 Task: Check the percentage active listings of attached garage in the last 3 years.
Action: Mouse moved to (839, 191)
Screenshot: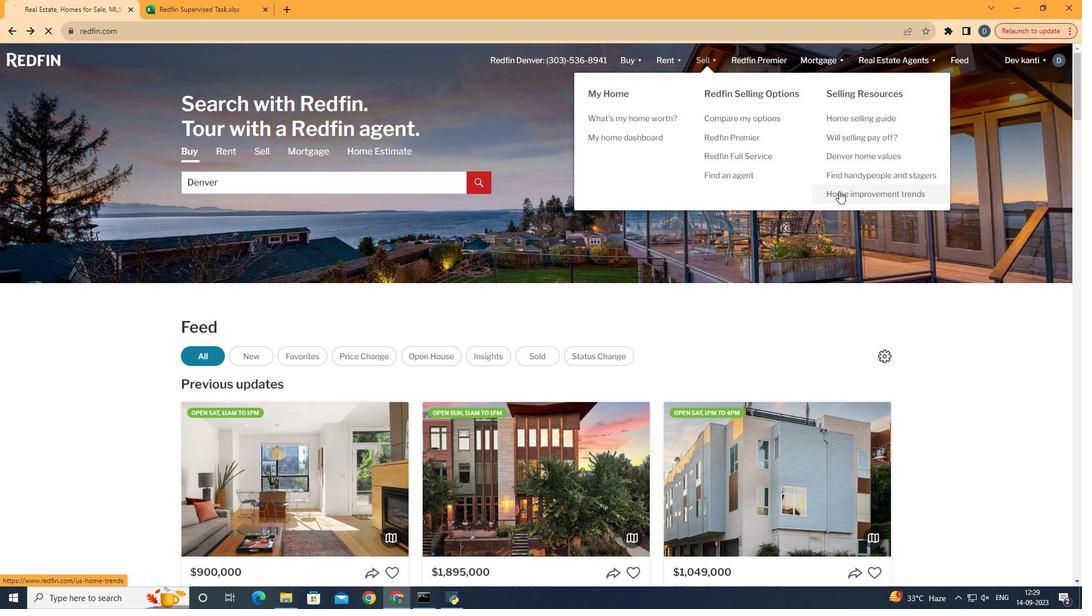 
Action: Mouse pressed left at (839, 191)
Screenshot: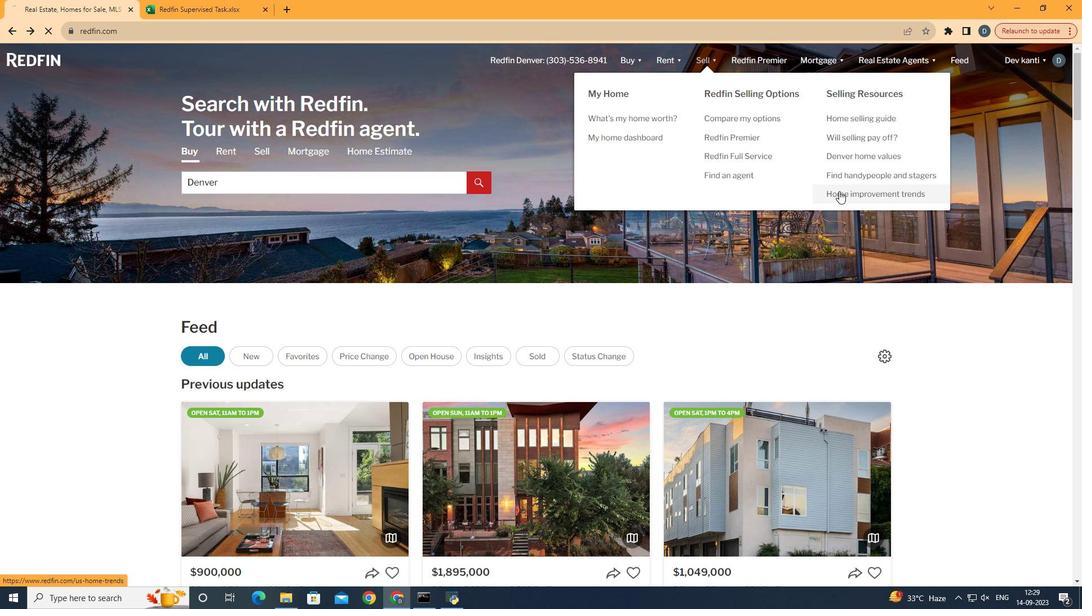 
Action: Mouse moved to (290, 220)
Screenshot: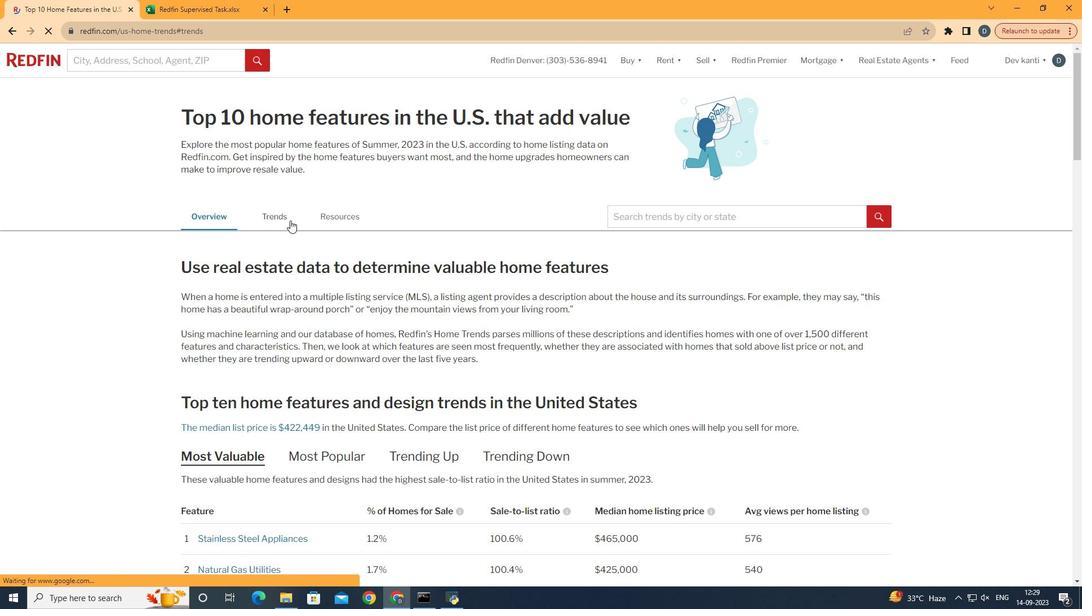 
Action: Mouse pressed left at (290, 220)
Screenshot: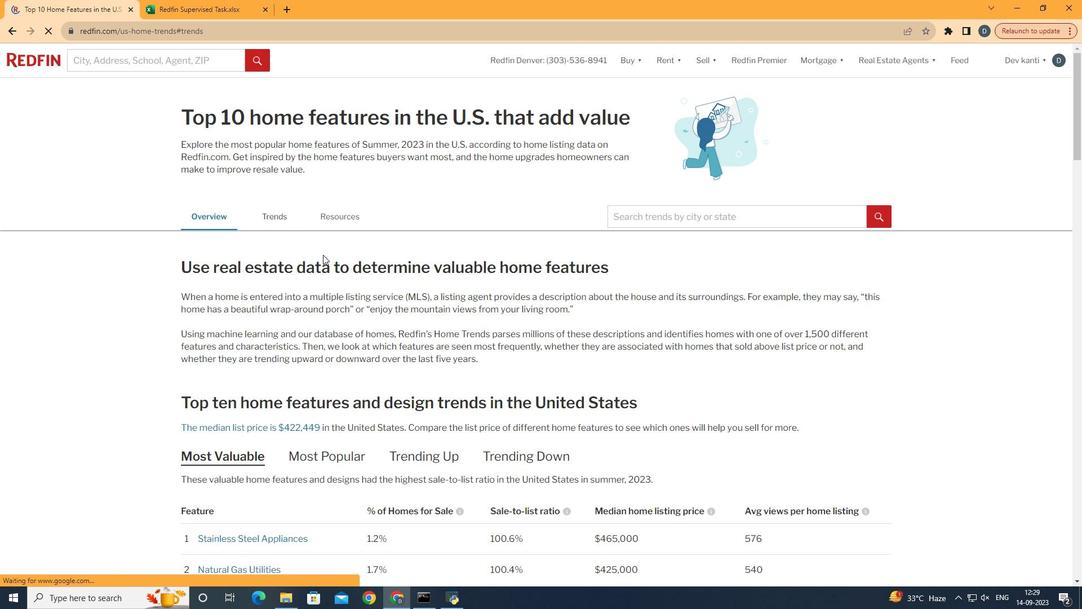 
Action: Mouse moved to (393, 300)
Screenshot: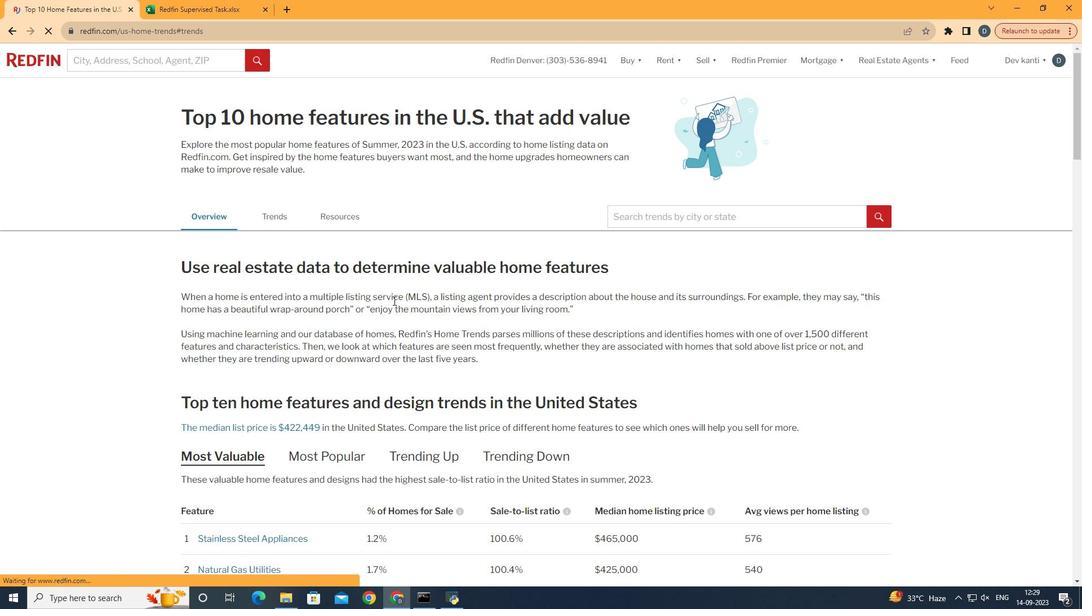 
Action: Mouse scrolled (393, 300) with delta (0, 0)
Screenshot: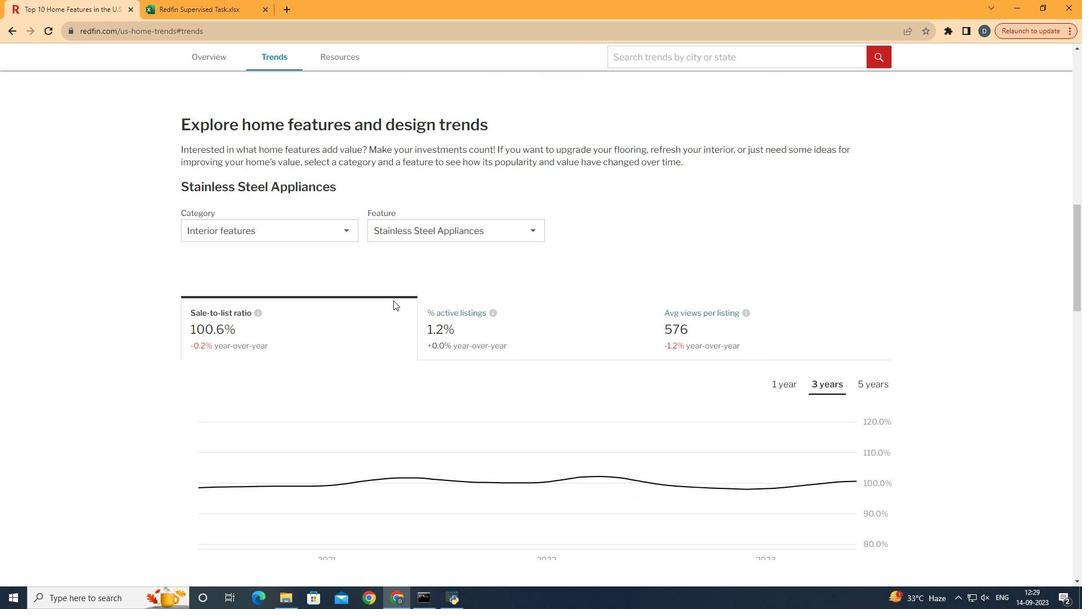 
Action: Mouse scrolled (393, 300) with delta (0, 0)
Screenshot: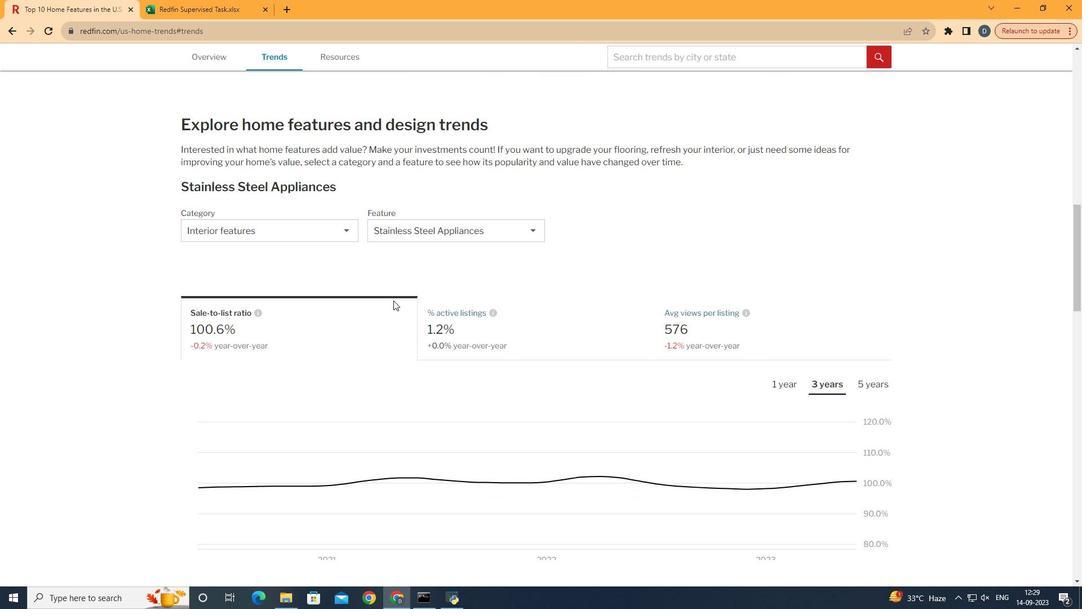 
Action: Mouse scrolled (393, 300) with delta (0, 0)
Screenshot: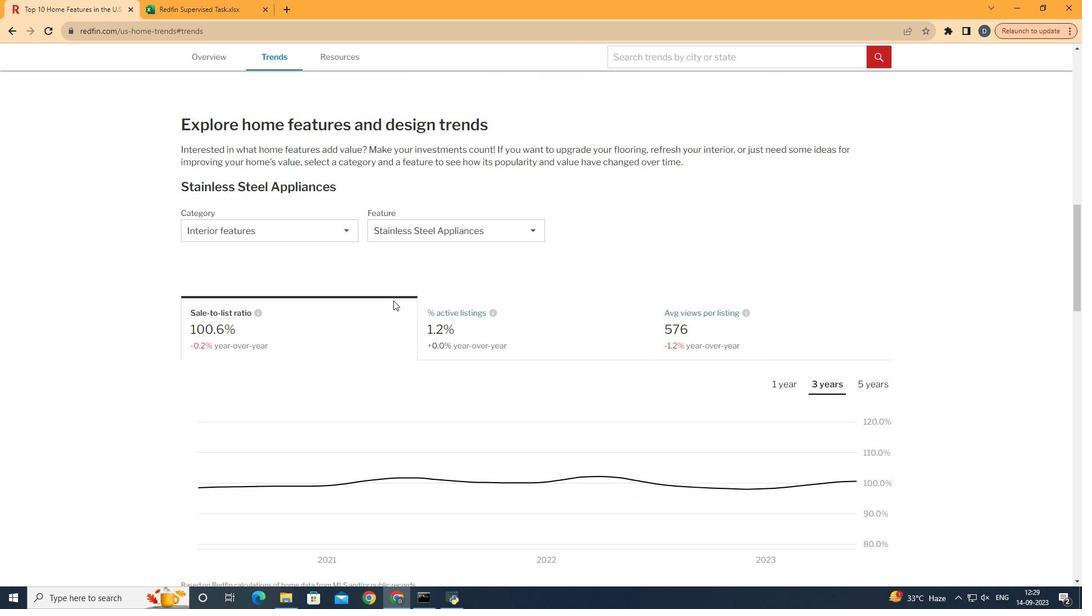 
Action: Mouse scrolled (393, 300) with delta (0, 0)
Screenshot: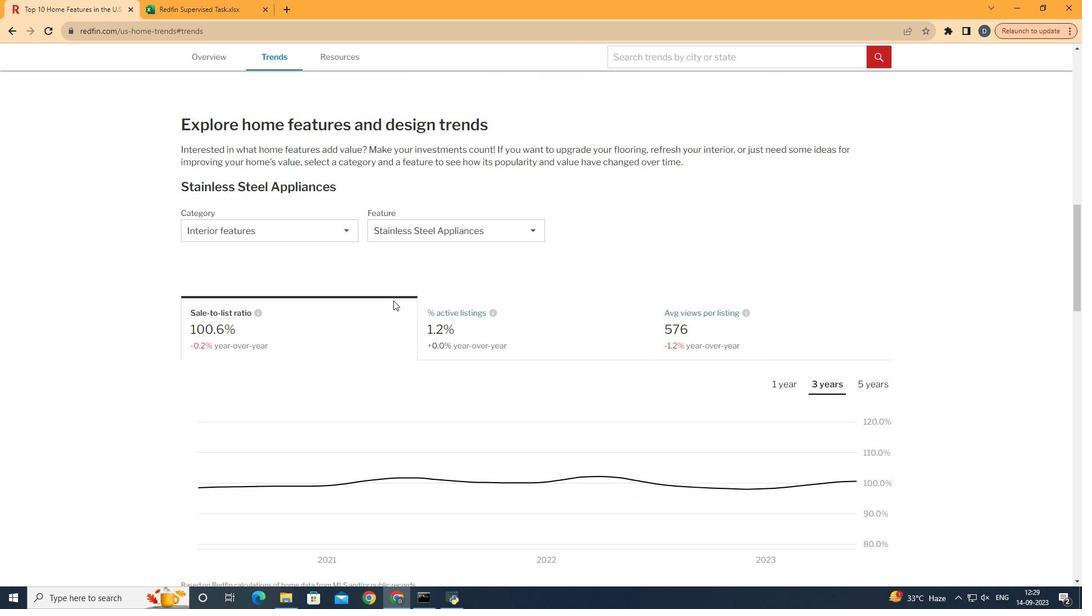 
Action: Mouse scrolled (393, 300) with delta (0, 0)
Screenshot: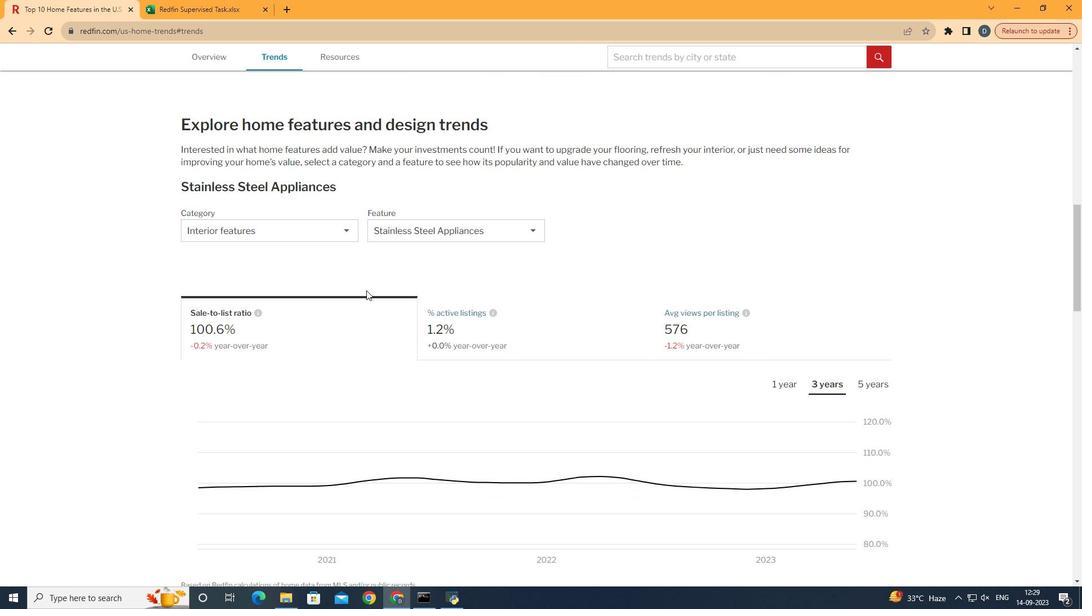 
Action: Mouse scrolled (393, 300) with delta (0, 0)
Screenshot: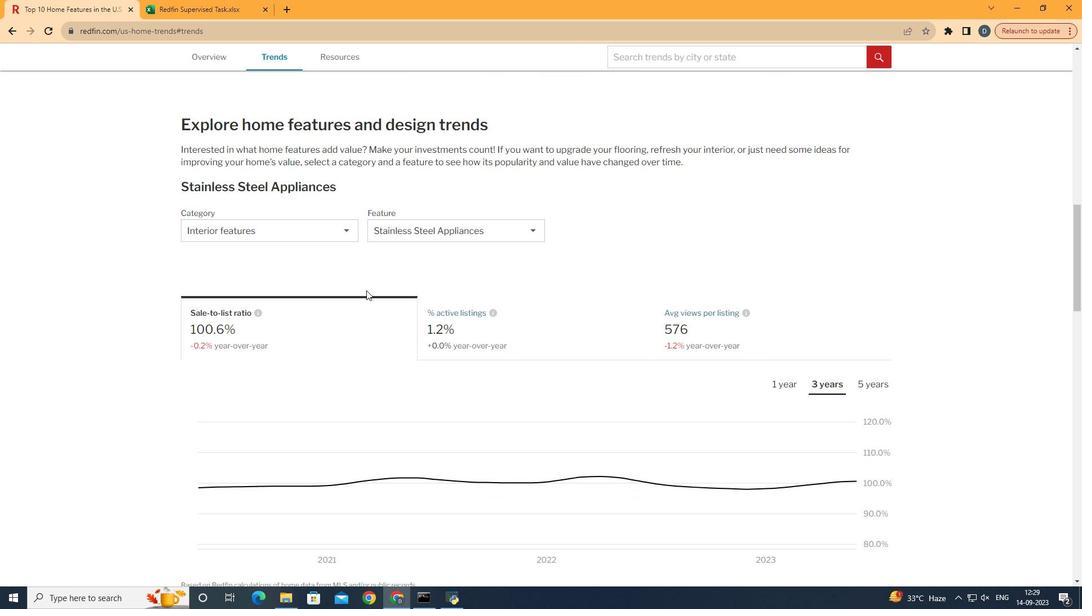 
Action: Mouse scrolled (393, 300) with delta (0, 0)
Screenshot: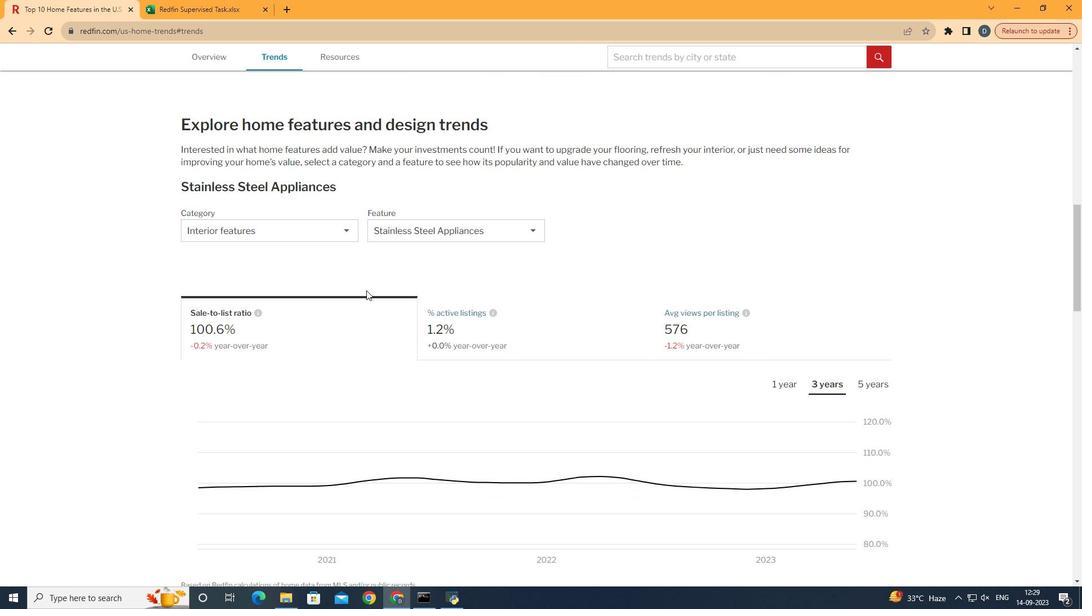 
Action: Mouse scrolled (393, 300) with delta (0, 0)
Screenshot: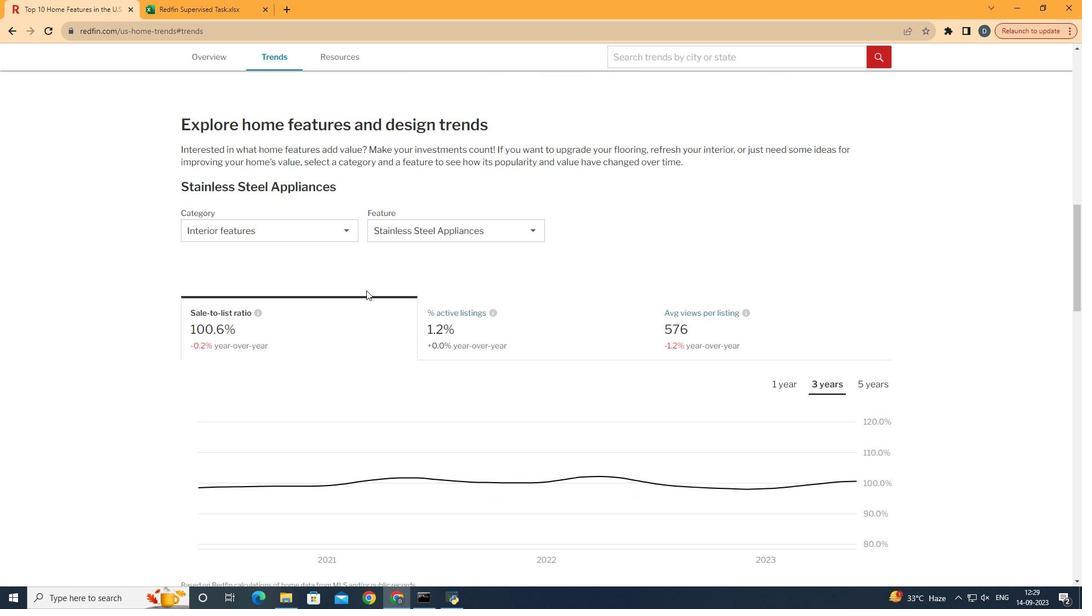 
Action: Mouse moved to (287, 227)
Screenshot: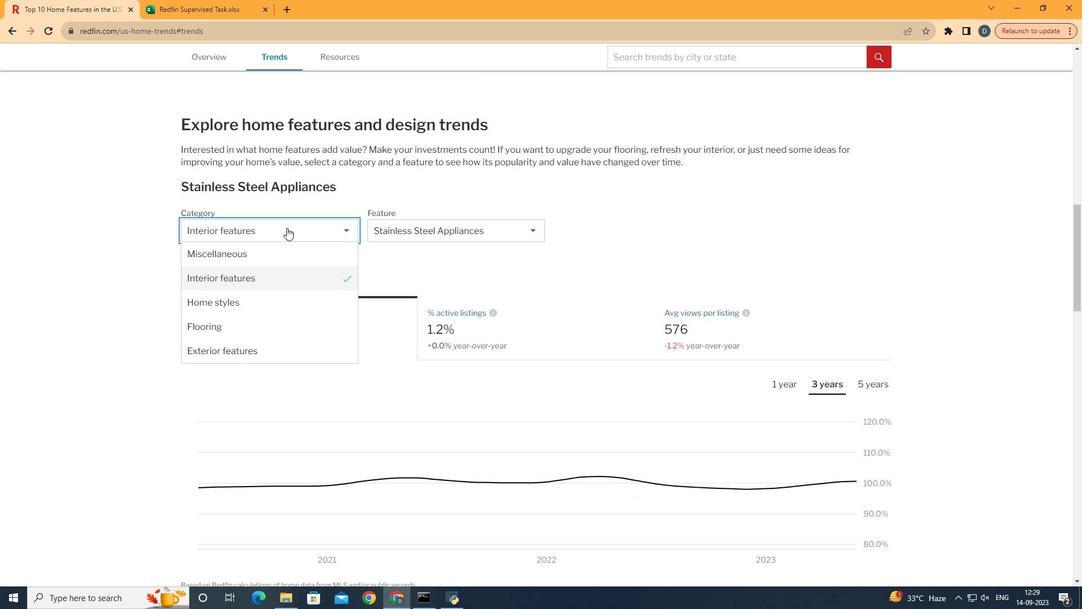 
Action: Mouse pressed left at (287, 227)
Screenshot: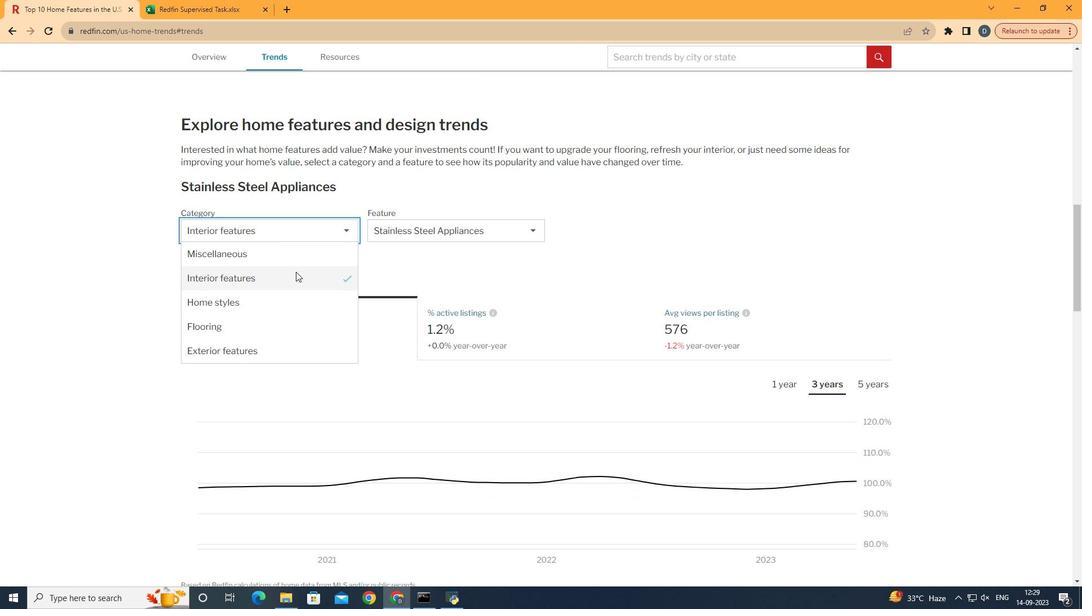 
Action: Mouse moved to (309, 349)
Screenshot: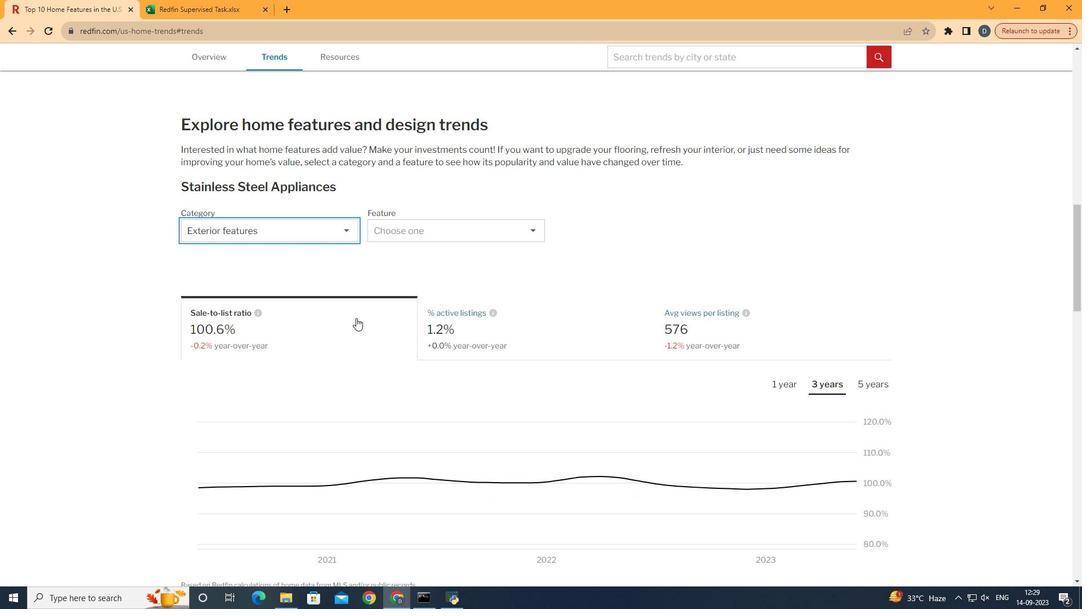 
Action: Mouse pressed left at (309, 349)
Screenshot: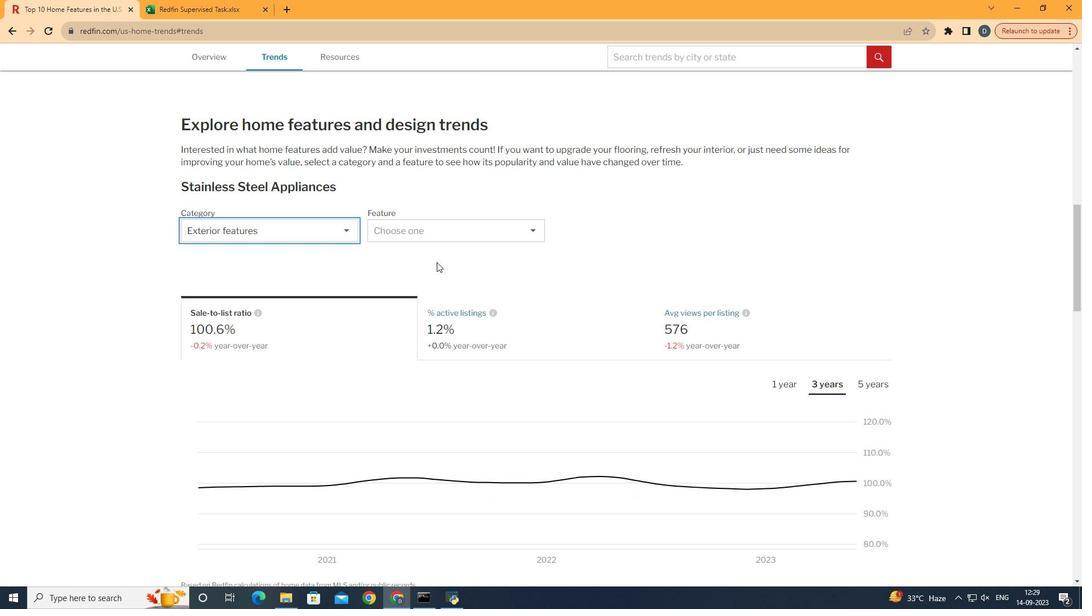 
Action: Mouse moved to (460, 235)
Screenshot: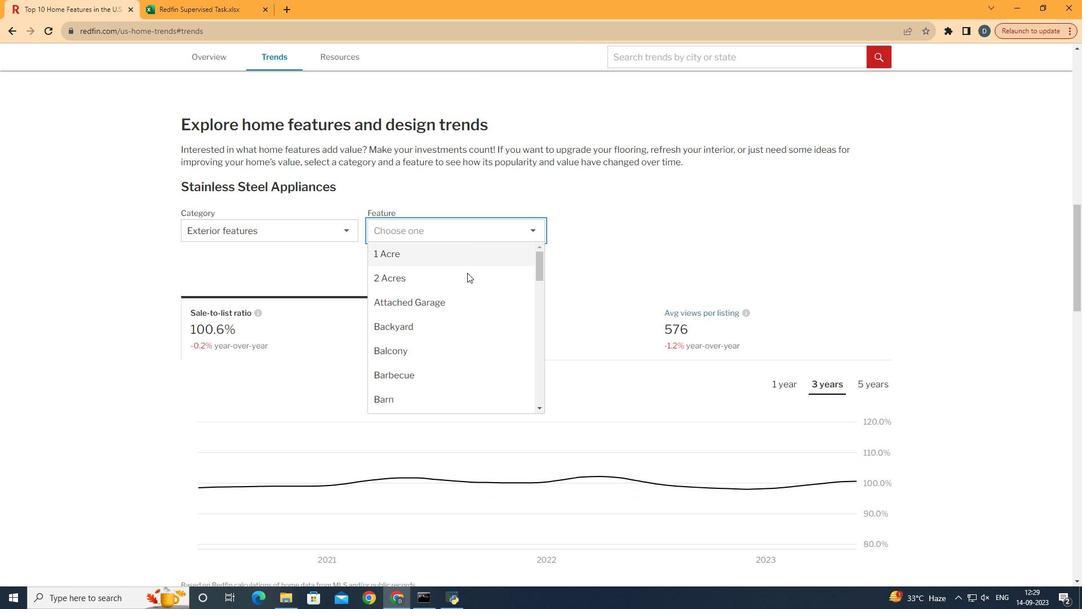 
Action: Mouse pressed left at (460, 235)
Screenshot: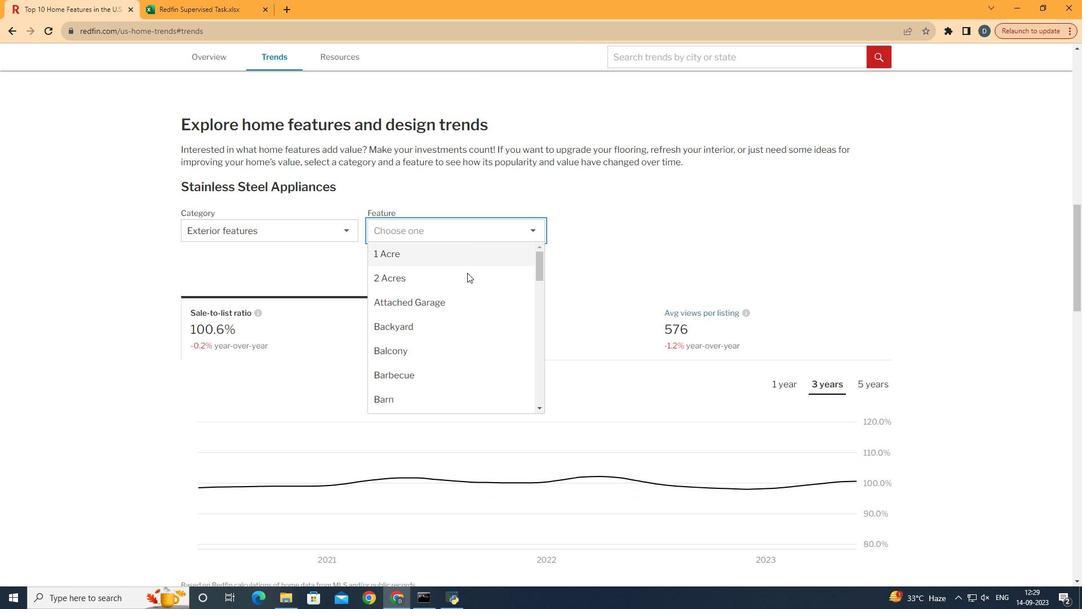 
Action: Mouse moved to (485, 311)
Screenshot: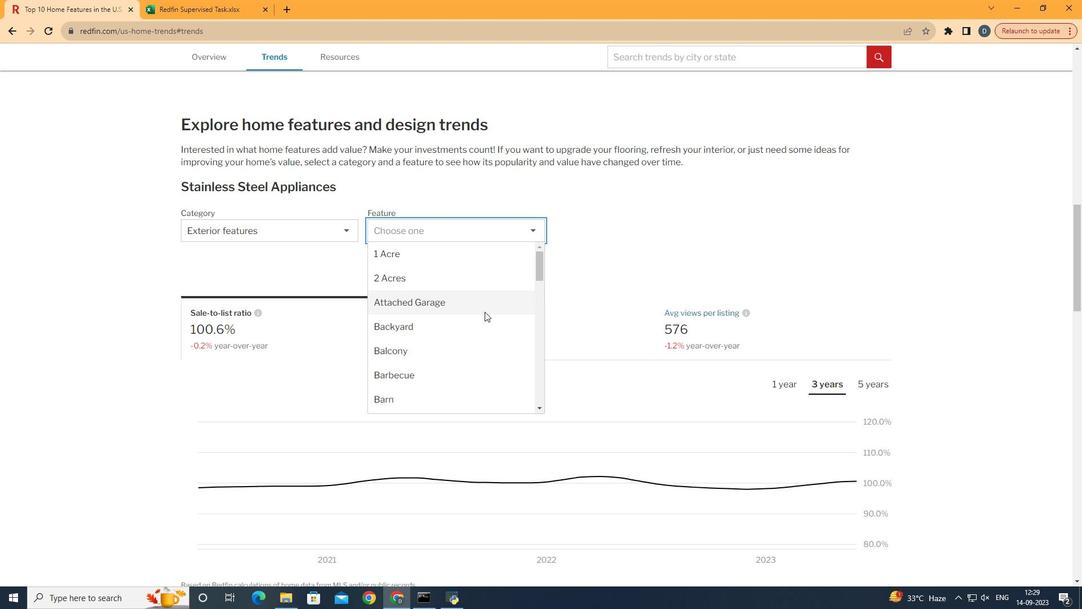 
Action: Mouse pressed left at (485, 311)
Screenshot: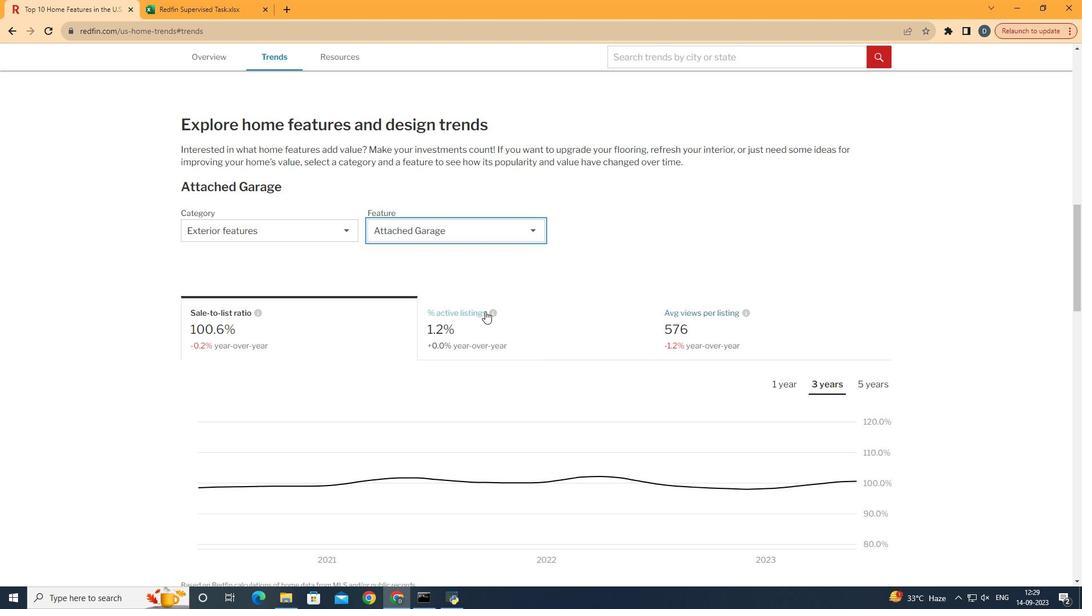 
Action: Mouse moved to (577, 316)
Screenshot: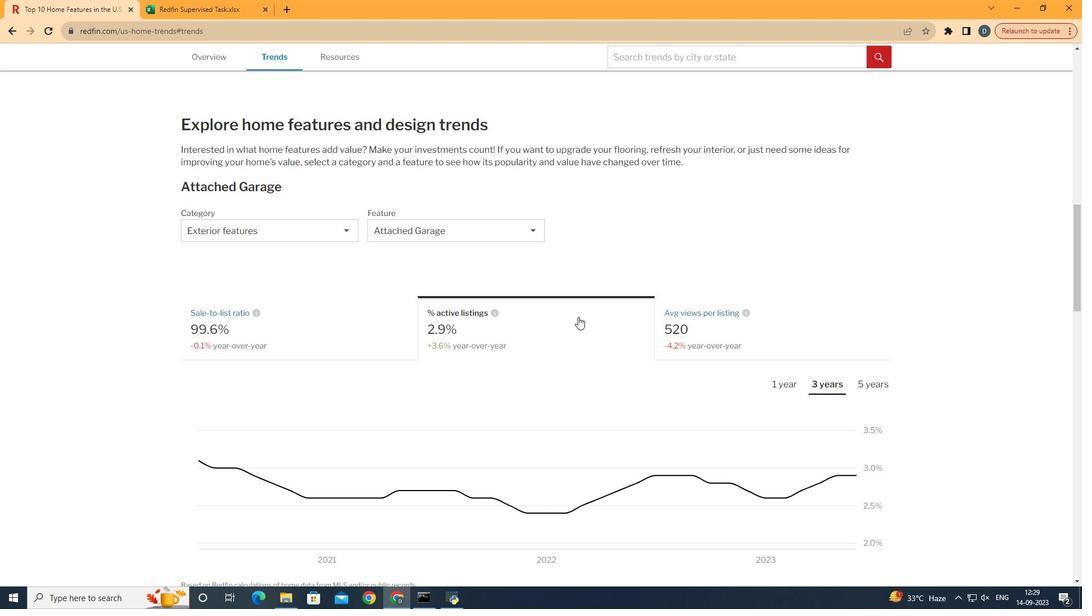 
Action: Mouse pressed left at (577, 316)
Screenshot: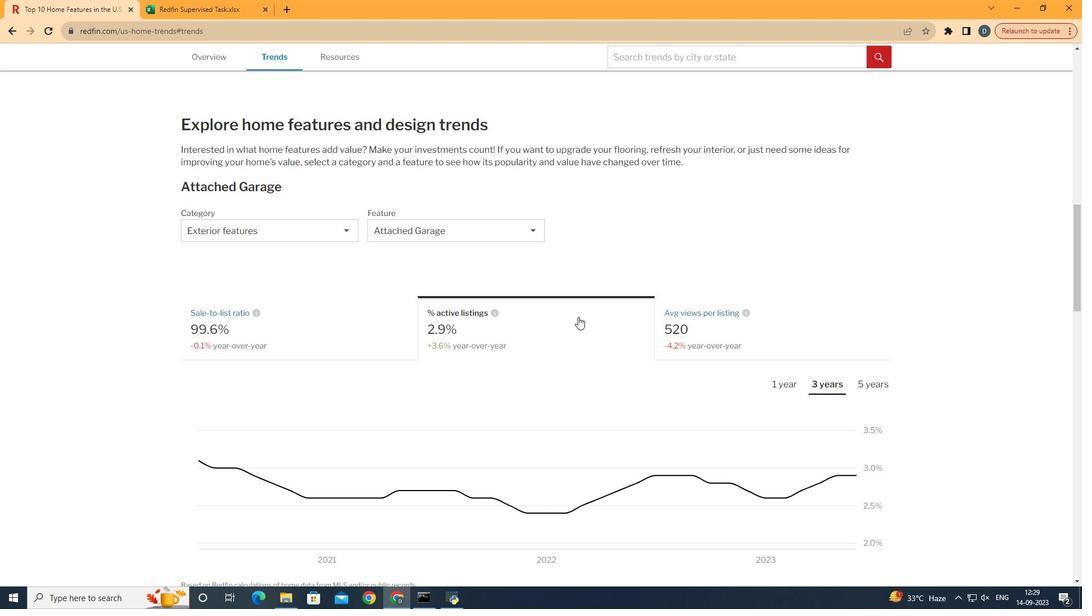 
Action: Mouse moved to (835, 382)
Screenshot: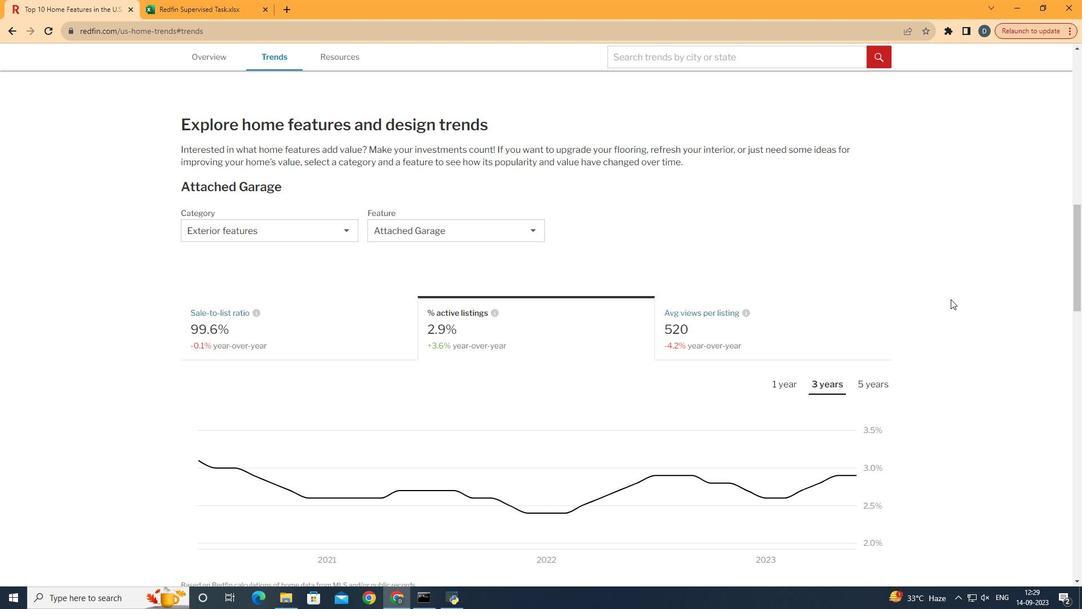 
Action: Mouse pressed left at (835, 382)
Screenshot: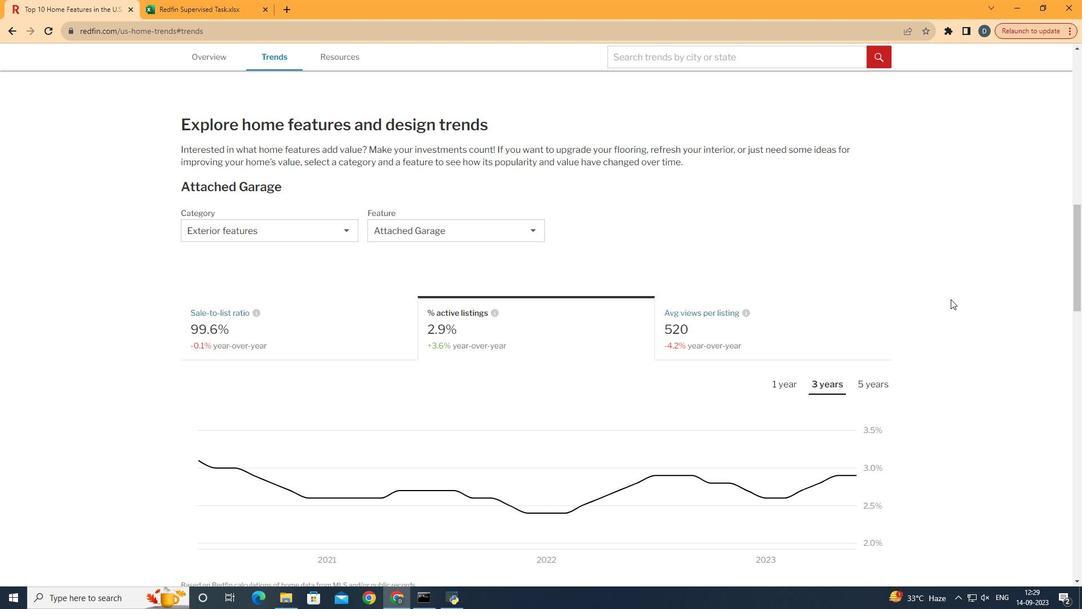 
Action: Mouse moved to (950, 299)
Screenshot: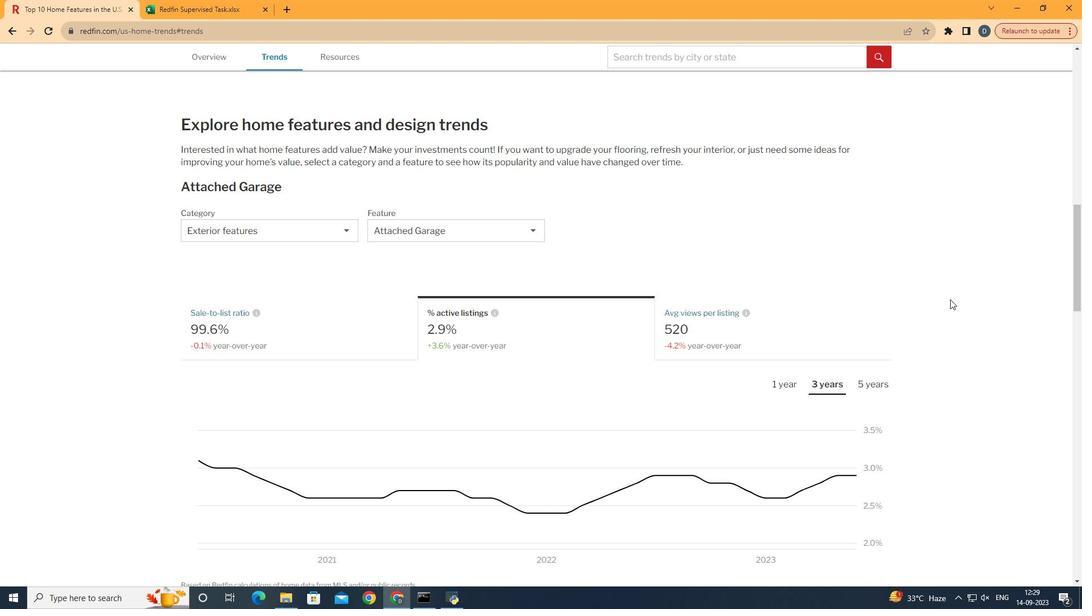 
